 Task: Sort the products in the category "Lager" by price (lowest first).
Action: Mouse moved to (844, 288)
Screenshot: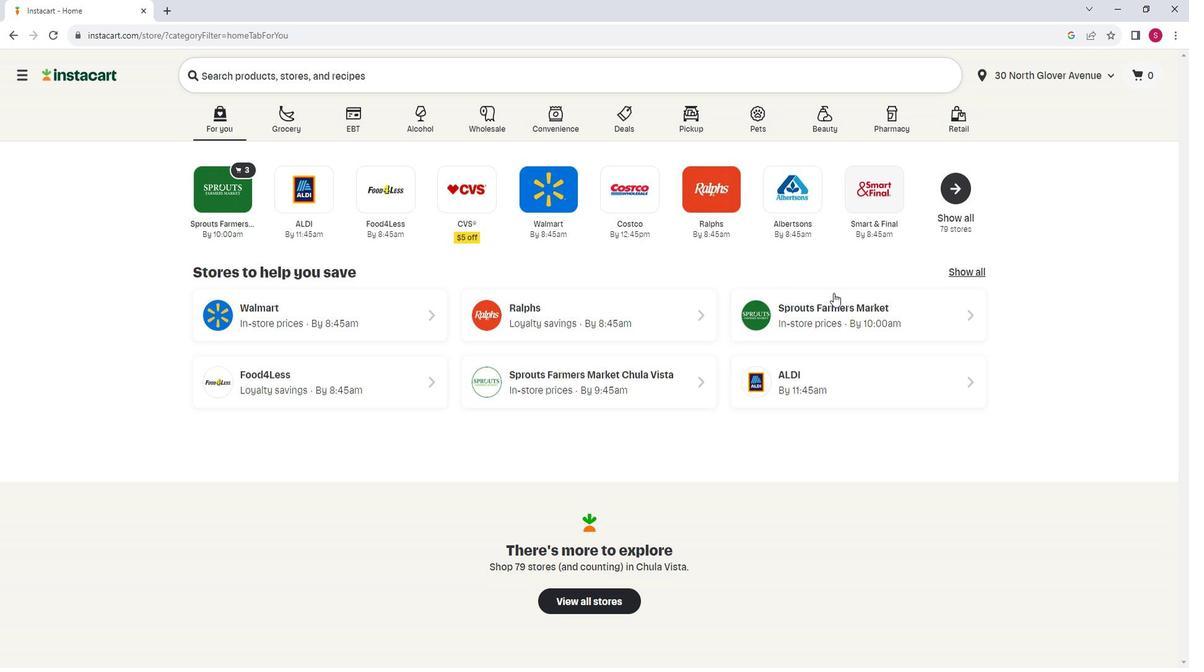 
Action: Mouse pressed left at (844, 288)
Screenshot: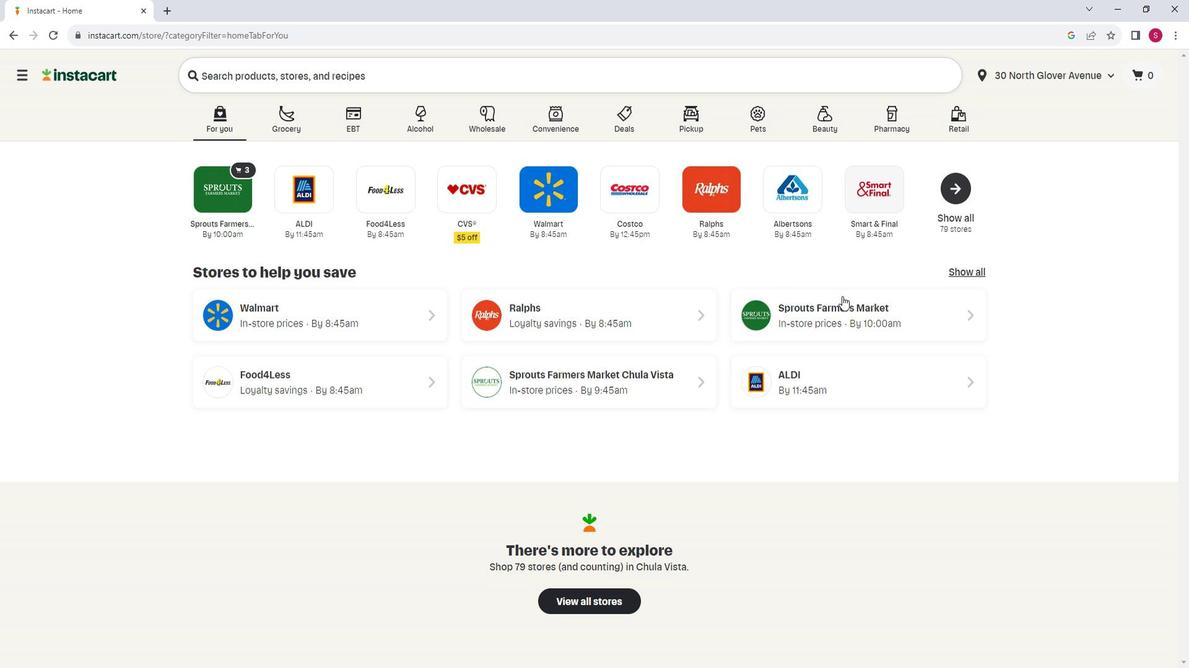 
Action: Mouse moved to (63, 449)
Screenshot: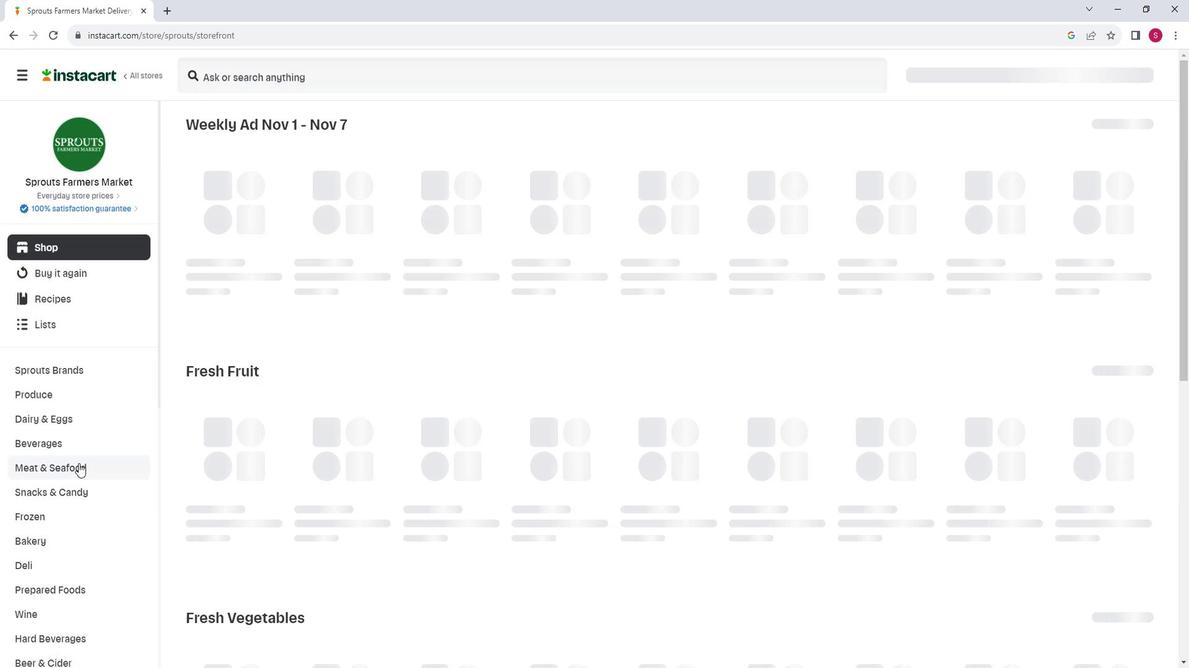 
Action: Mouse scrolled (63, 448) with delta (0, 0)
Screenshot: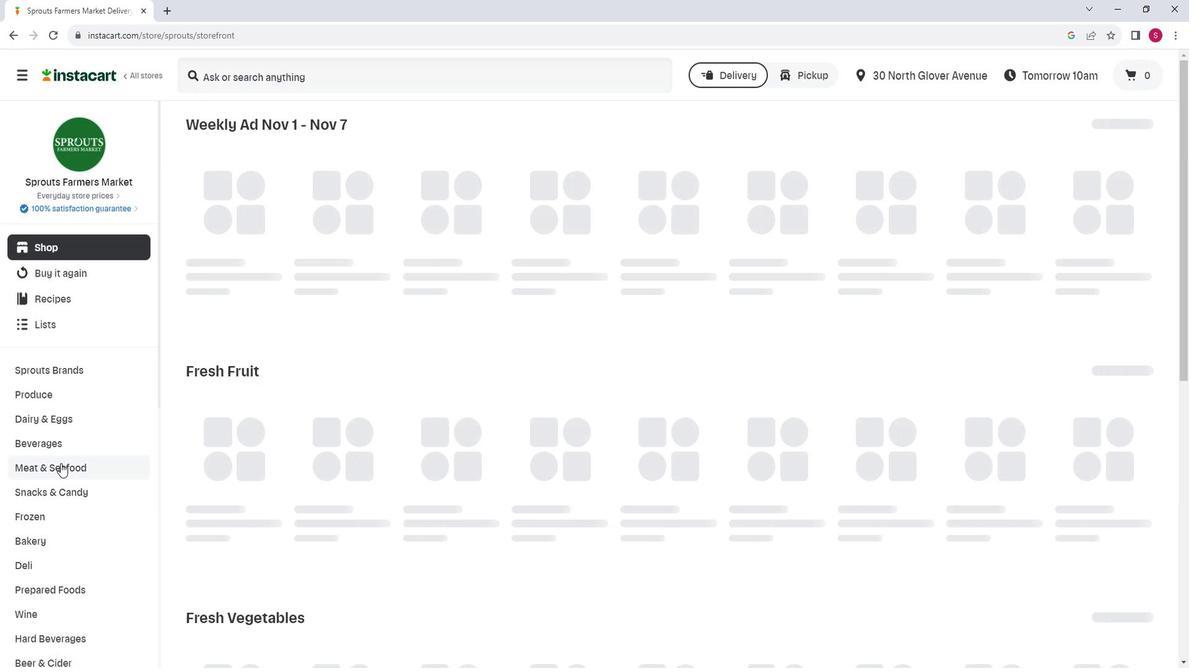 
Action: Mouse scrolled (63, 448) with delta (0, 0)
Screenshot: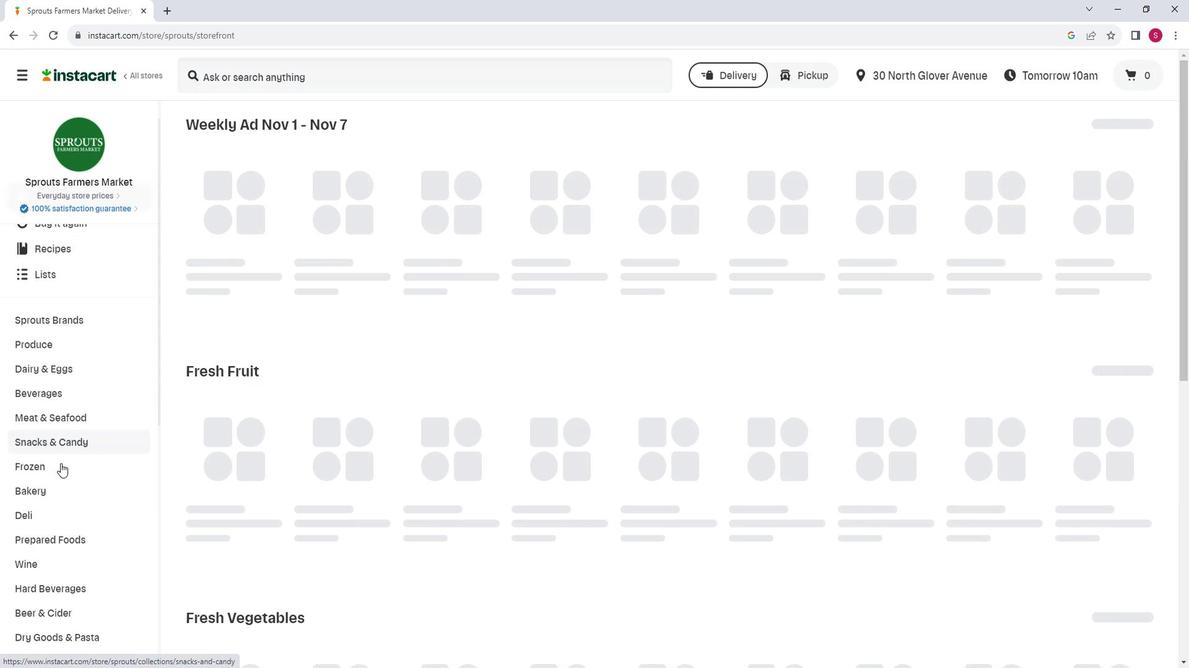 
Action: Mouse moved to (61, 514)
Screenshot: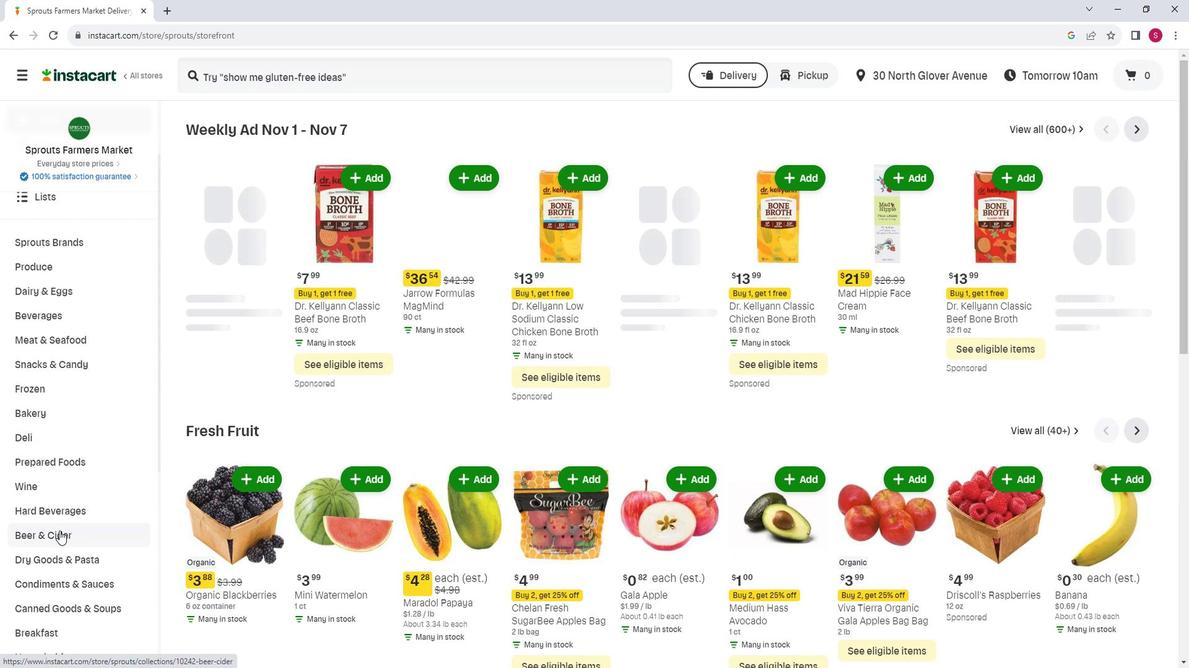 
Action: Mouse pressed left at (61, 514)
Screenshot: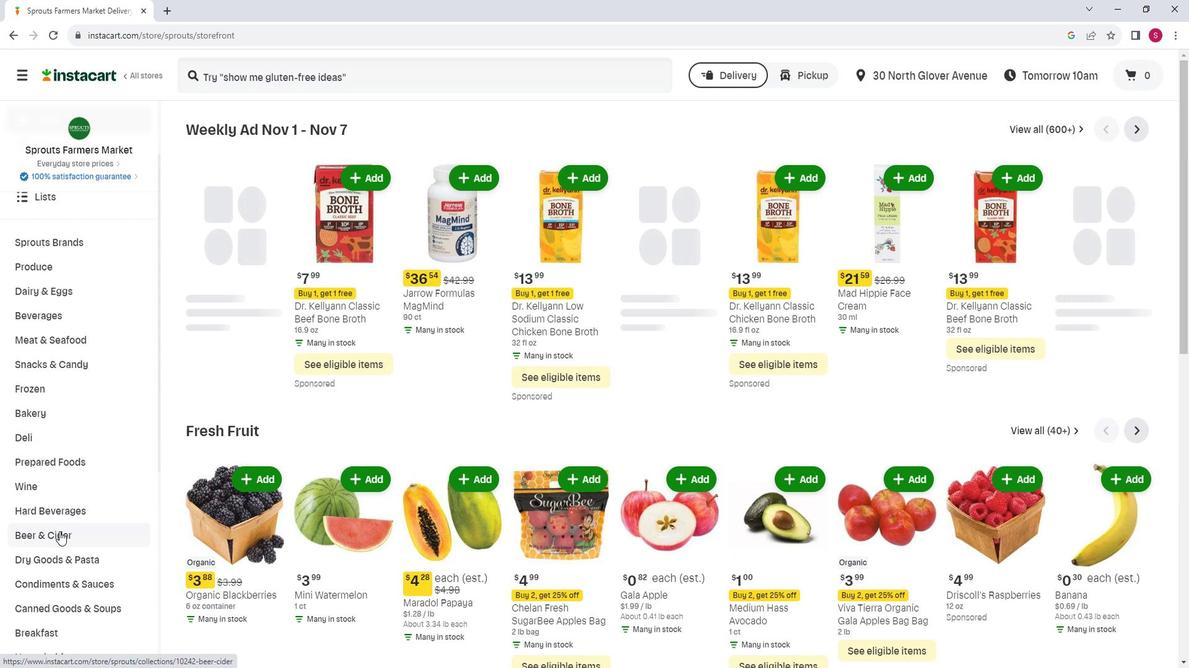
Action: Mouse moved to (390, 162)
Screenshot: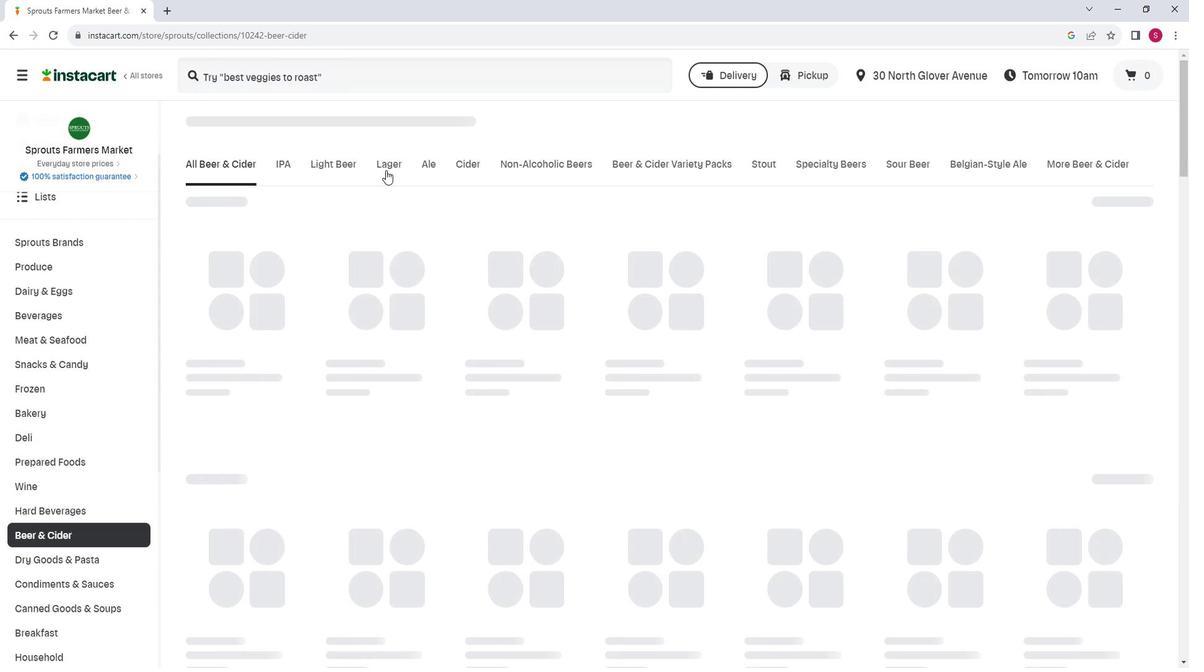 
Action: Mouse pressed left at (390, 162)
Screenshot: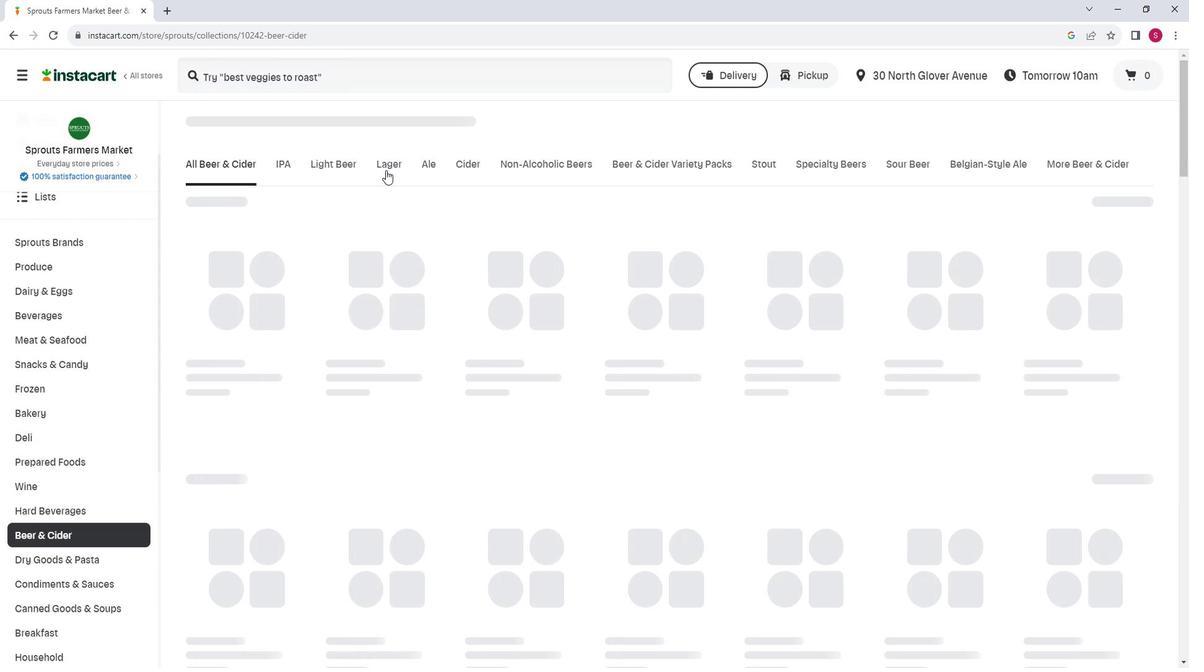 
Action: Mouse moved to (1118, 196)
Screenshot: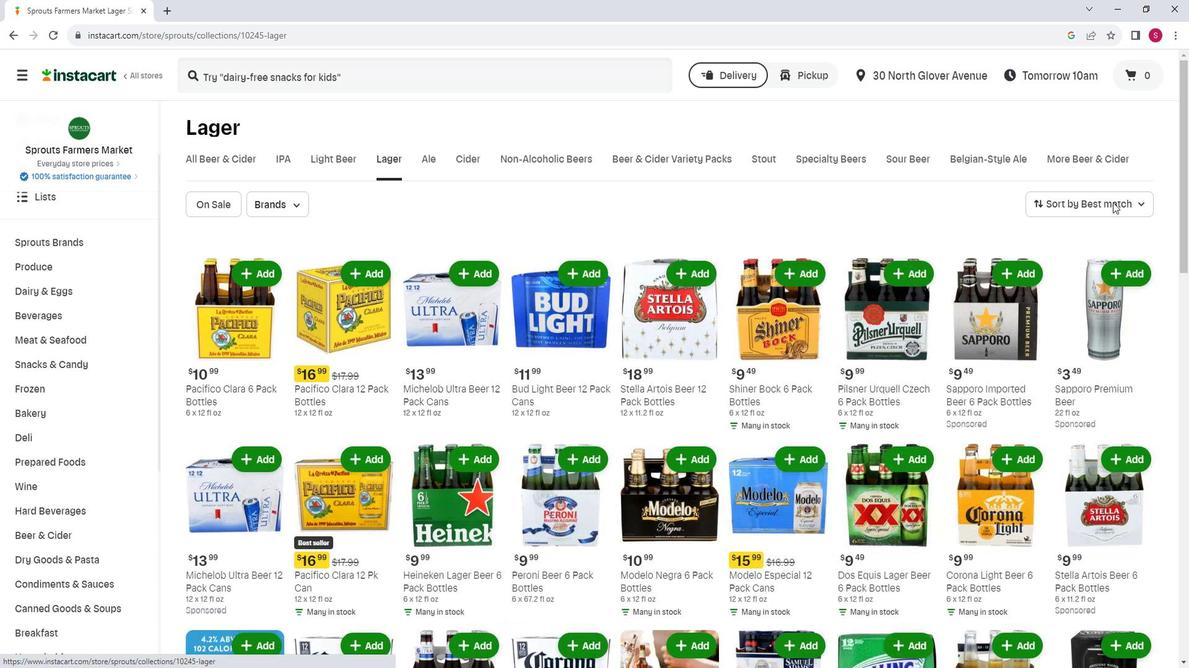 
Action: Mouse pressed left at (1118, 196)
Screenshot: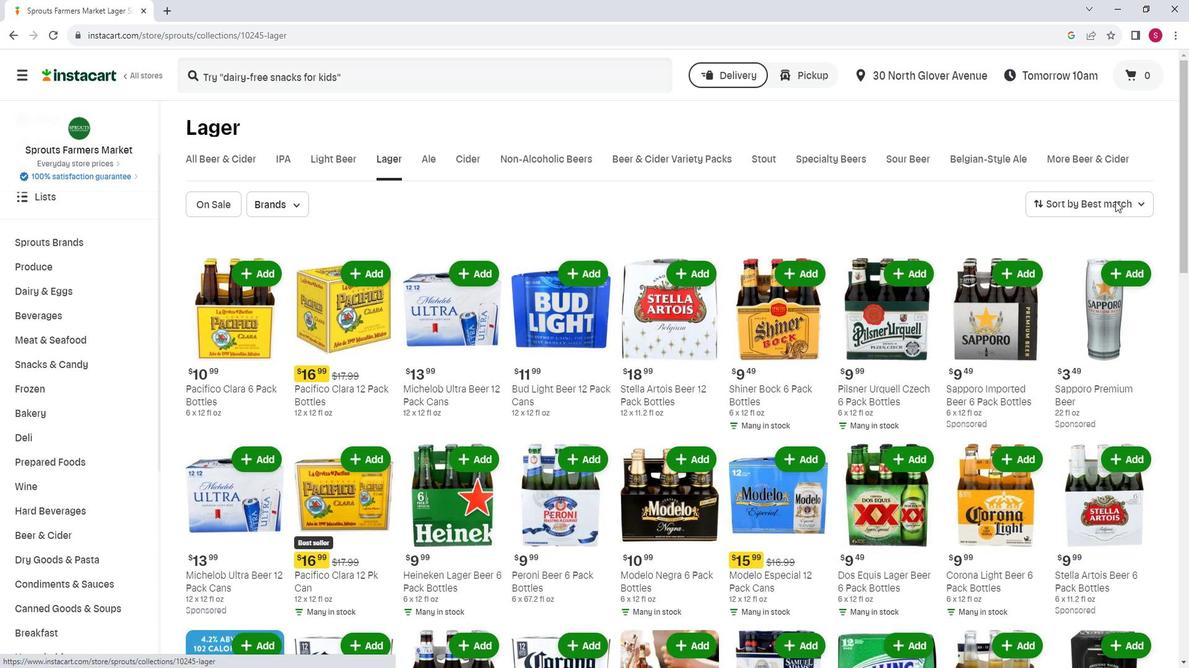 
Action: Mouse moved to (1114, 253)
Screenshot: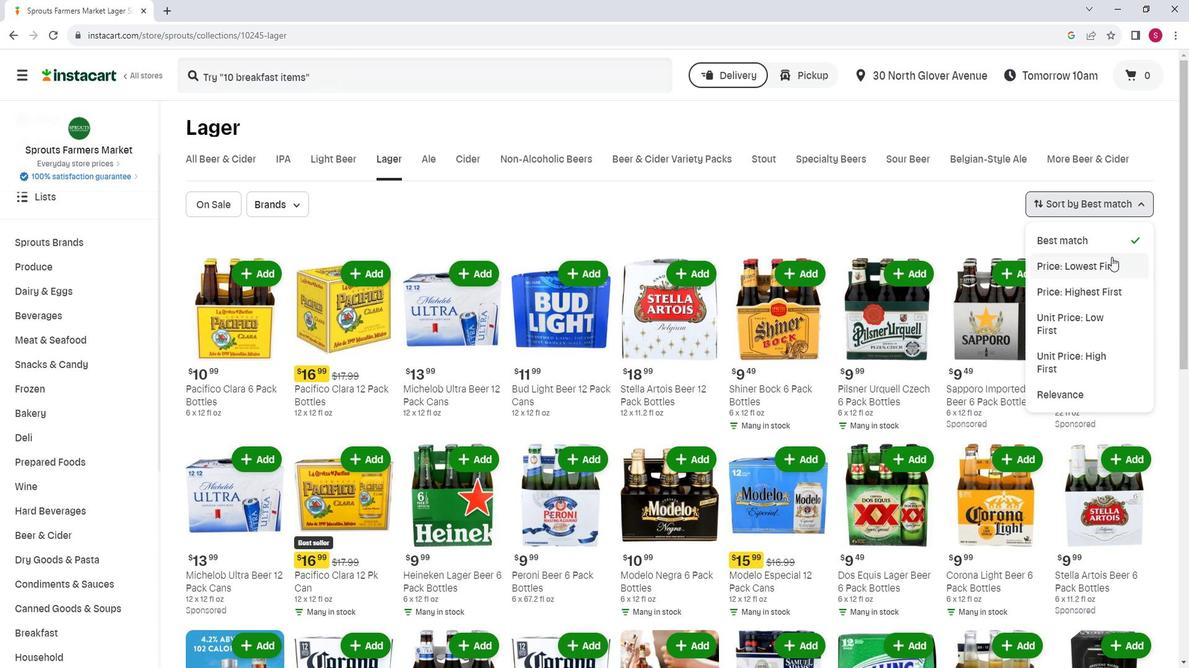 
Action: Mouse pressed left at (1114, 253)
Screenshot: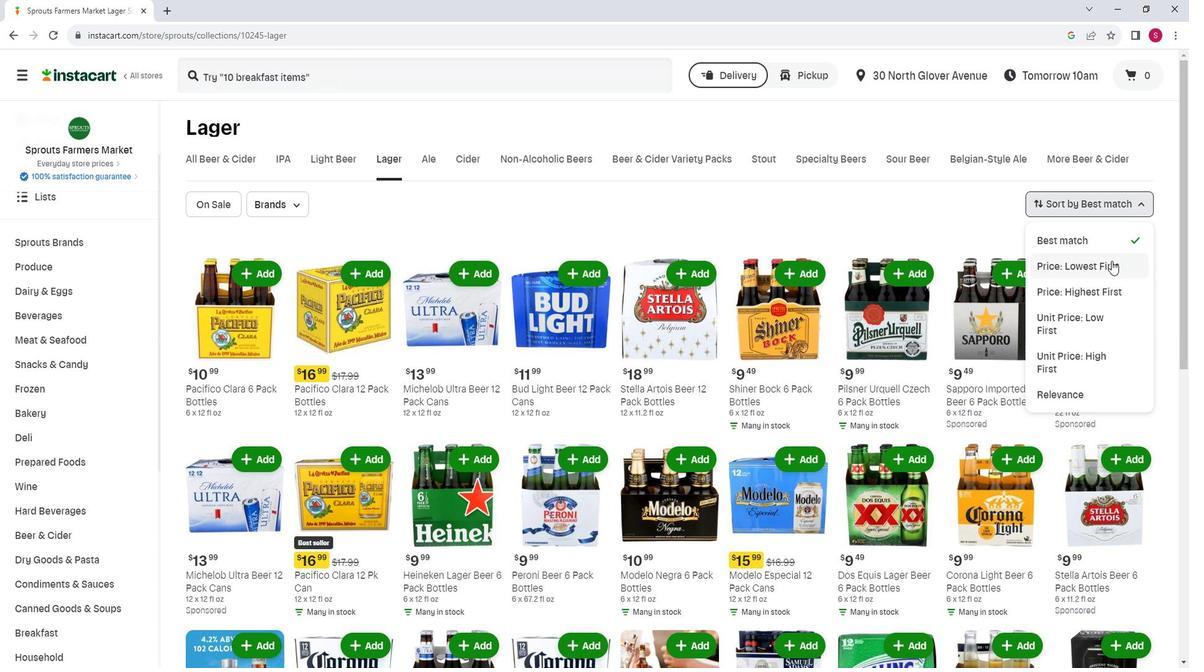 
Action: Mouse moved to (668, 205)
Screenshot: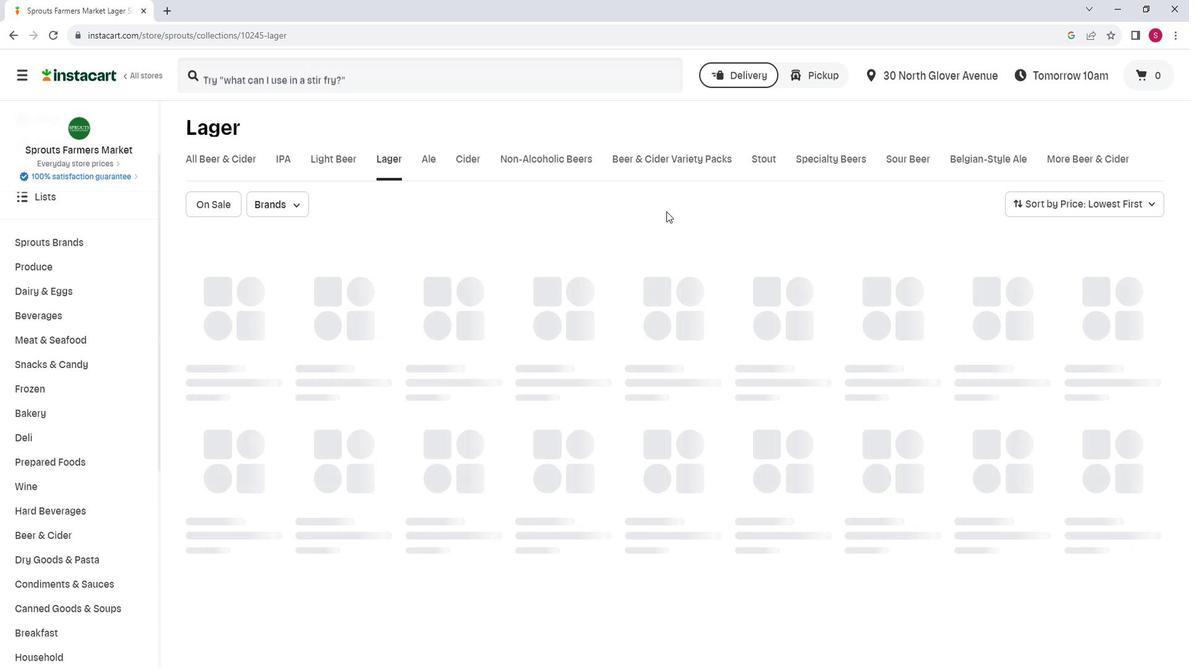 
Action: Mouse scrolled (668, 205) with delta (0, 0)
Screenshot: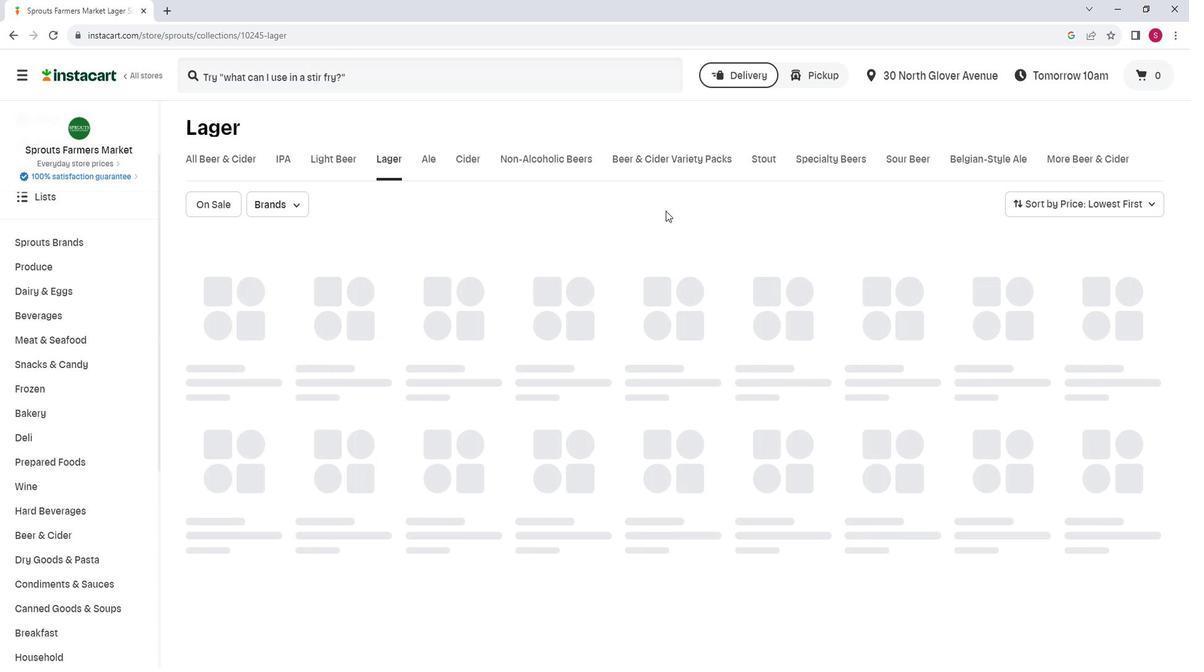 
Action: Mouse scrolled (668, 205) with delta (0, 0)
Screenshot: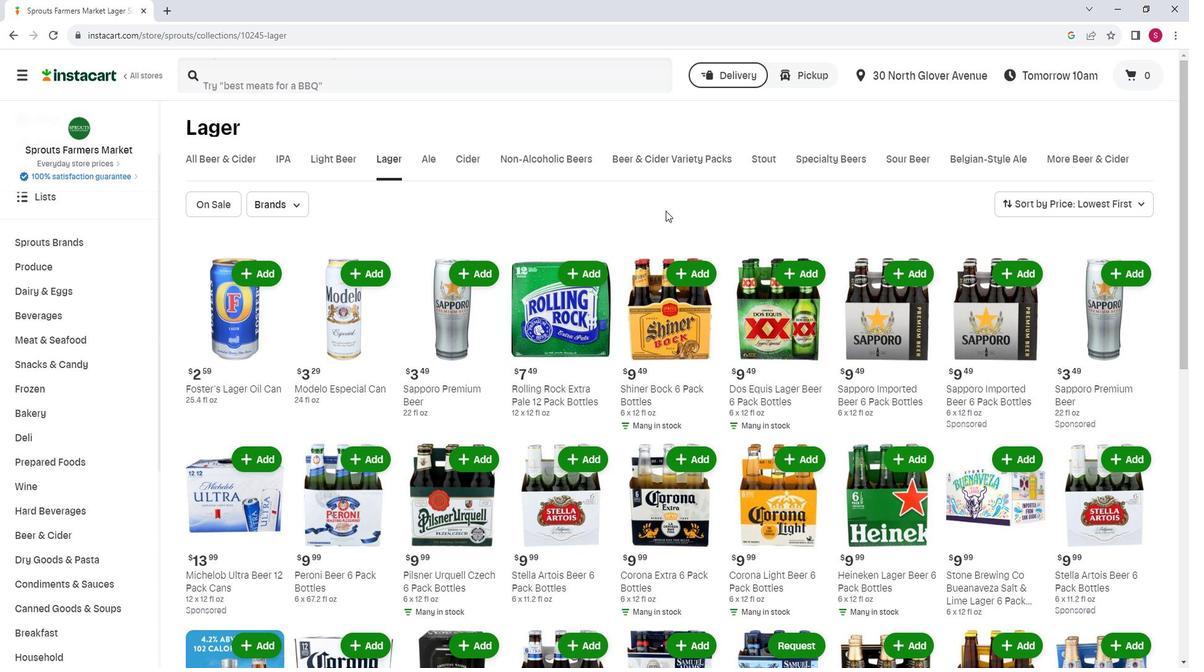 
Action: Mouse scrolled (668, 205) with delta (0, 0)
Screenshot: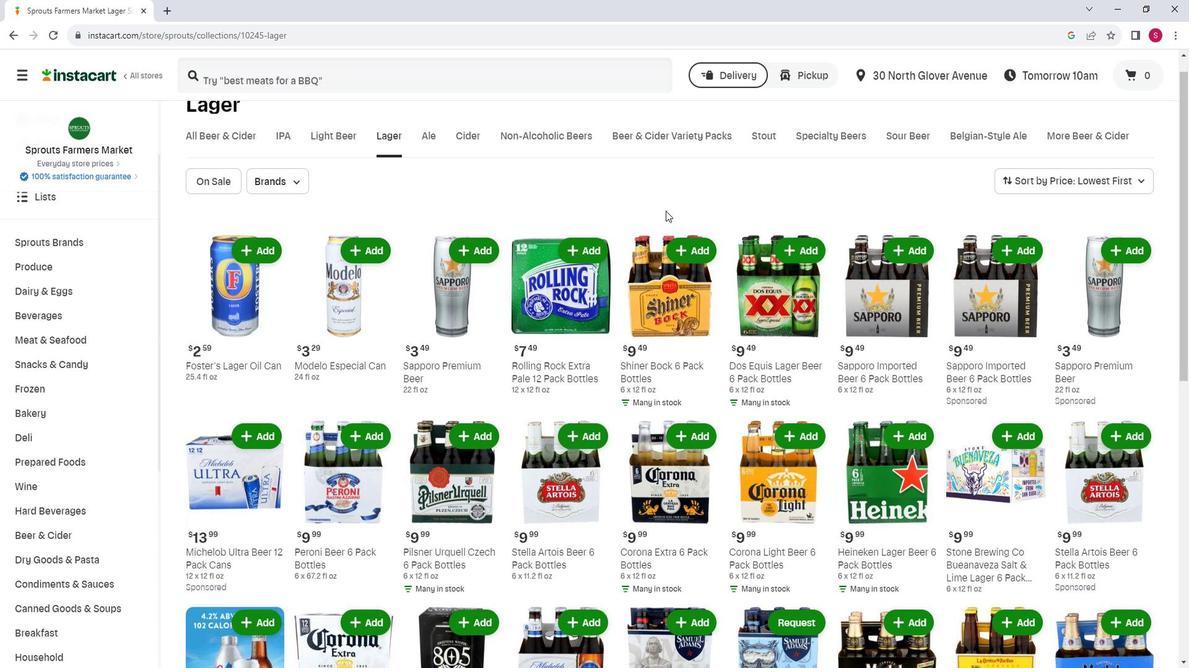 
Action: Mouse scrolled (668, 205) with delta (0, 0)
Screenshot: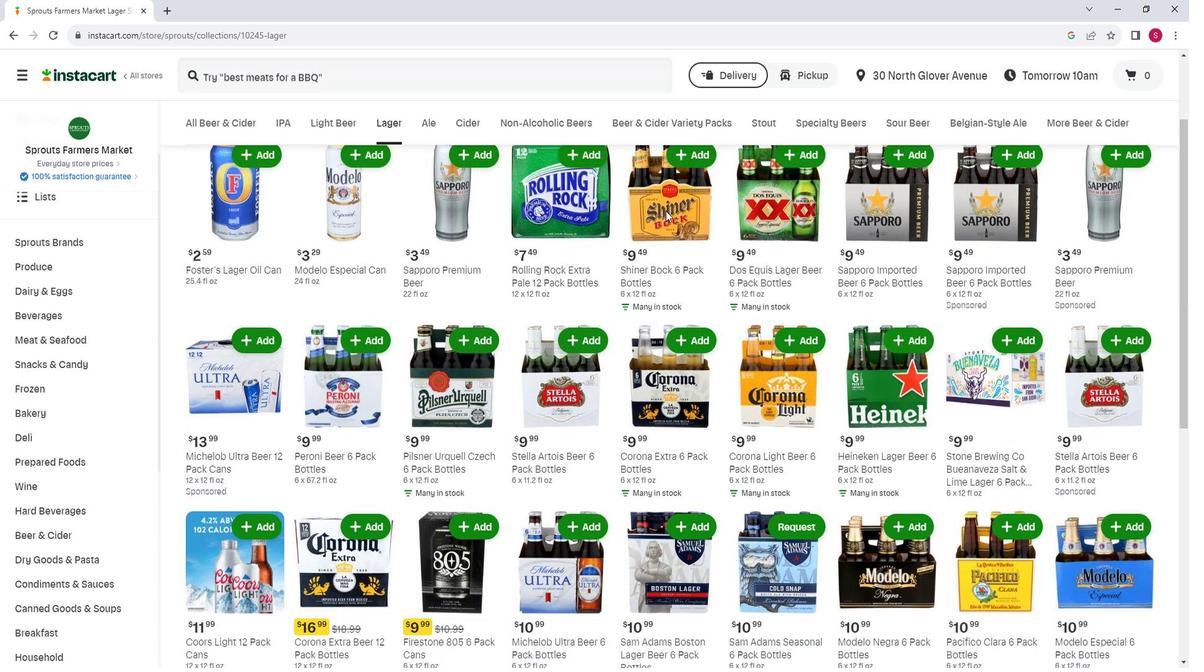 
Action: Mouse scrolled (668, 205) with delta (0, 0)
Screenshot: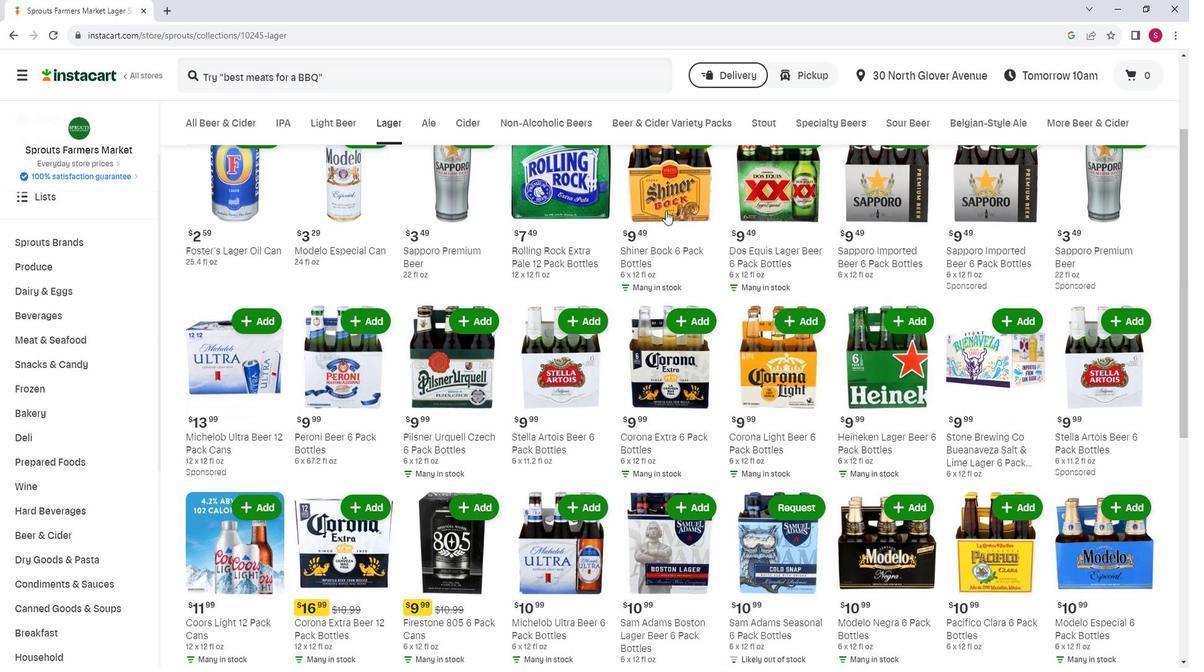 
Action: Mouse scrolled (668, 205) with delta (0, 0)
Screenshot: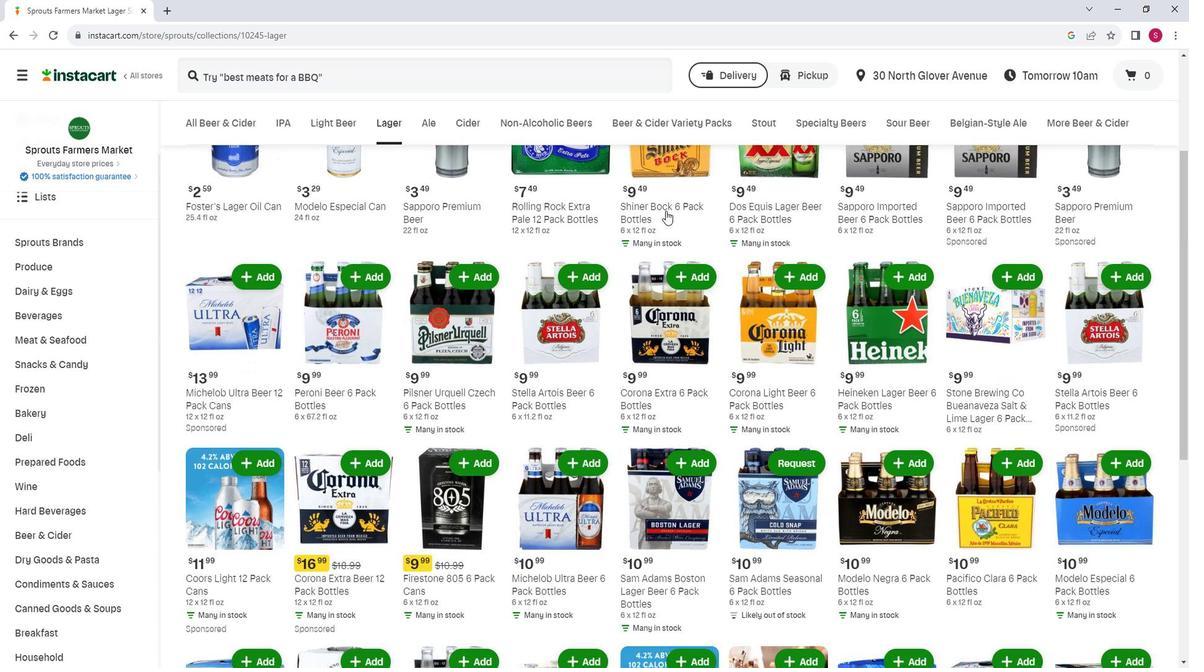 
Action: Mouse scrolled (668, 205) with delta (0, 0)
Screenshot: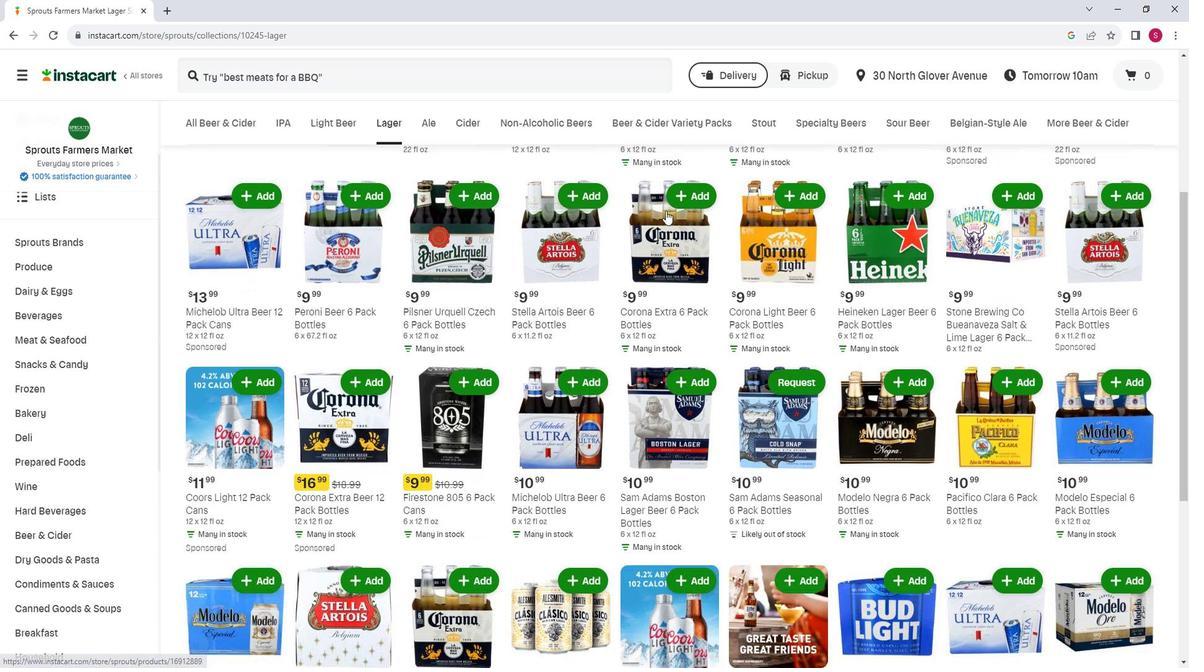 
Action: Mouse scrolled (668, 205) with delta (0, 0)
Screenshot: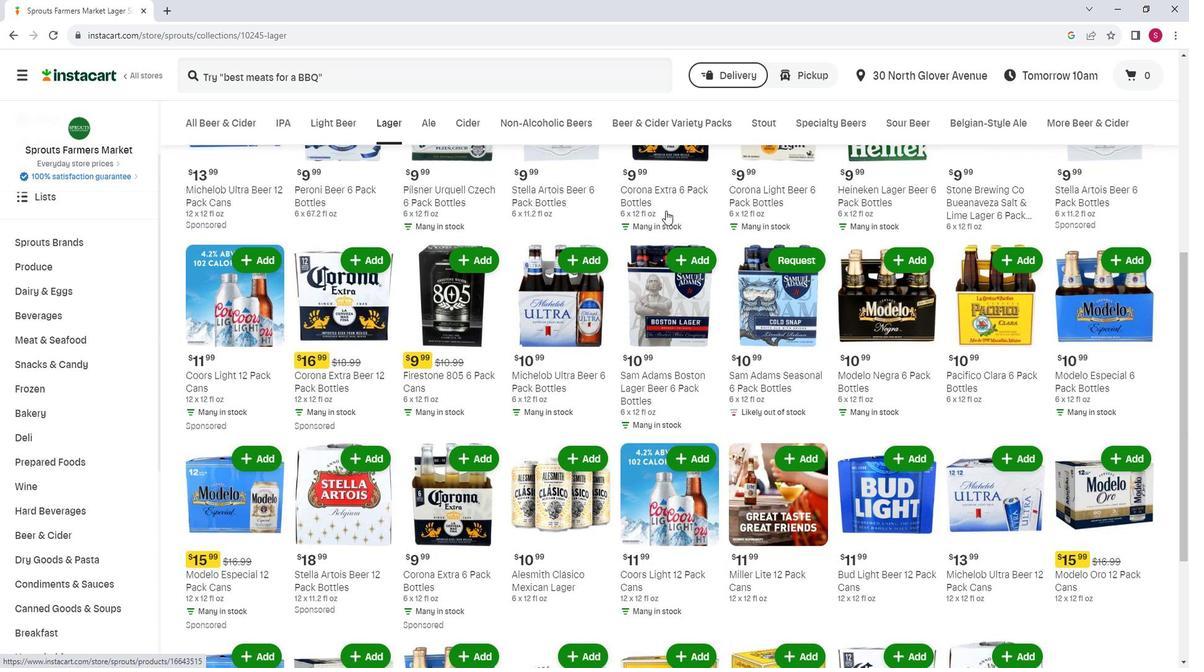 
Action: Mouse scrolled (668, 205) with delta (0, 0)
Screenshot: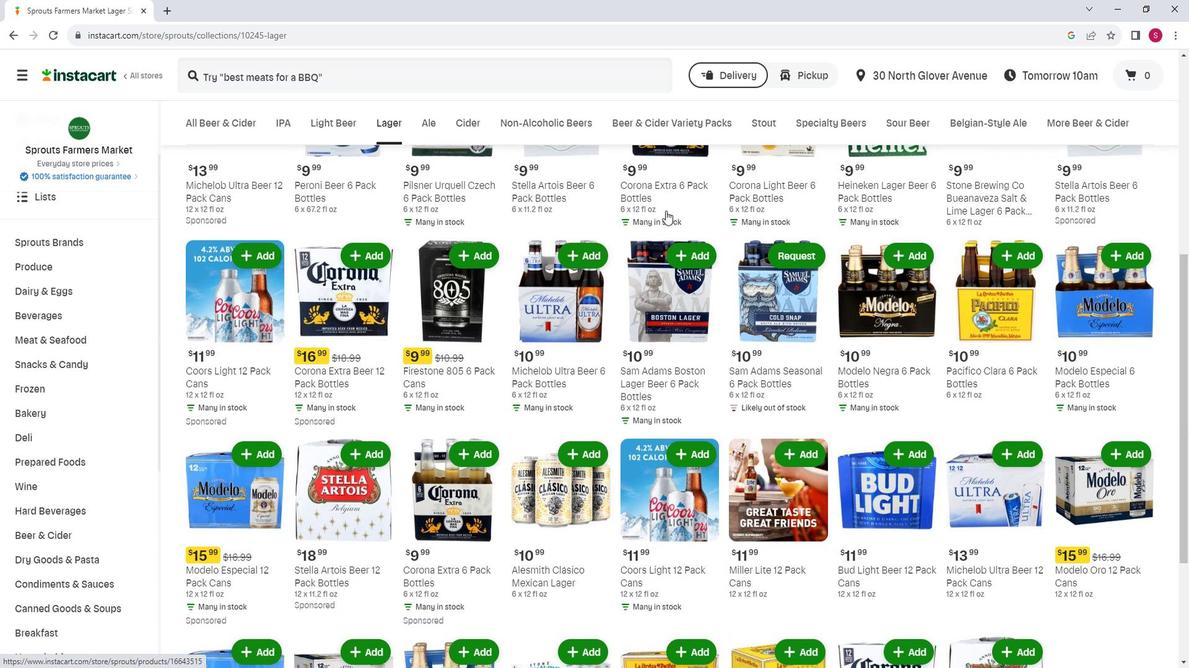 
Action: Mouse scrolled (668, 205) with delta (0, 0)
Screenshot: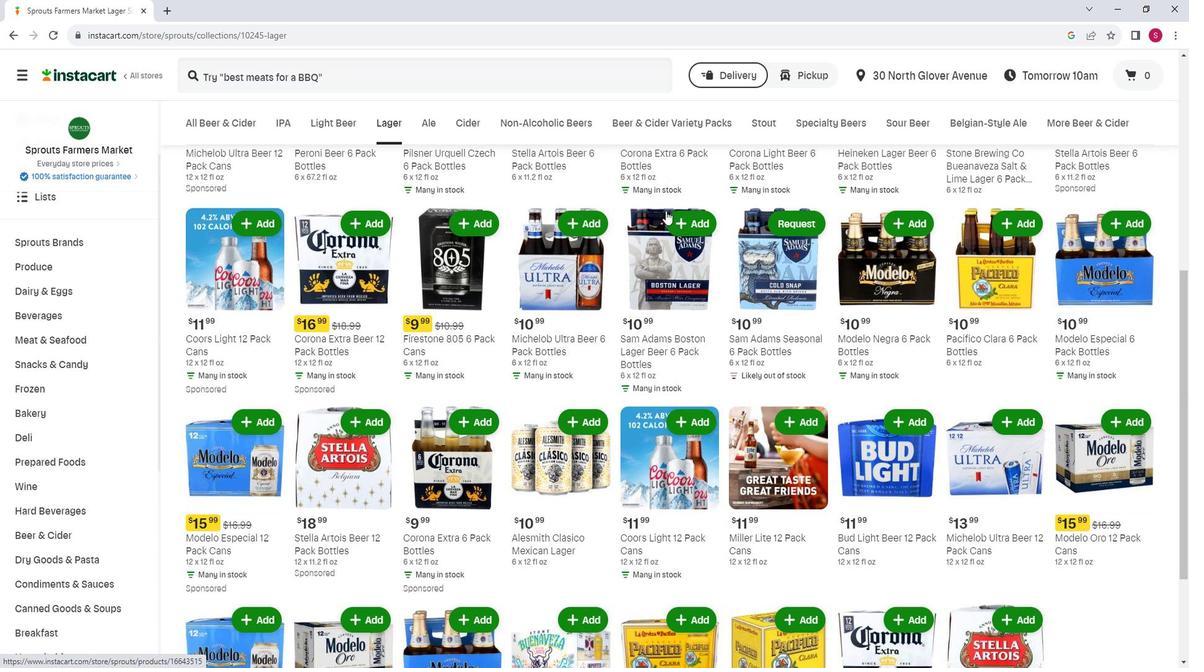 
Action: Mouse scrolled (668, 205) with delta (0, 0)
Screenshot: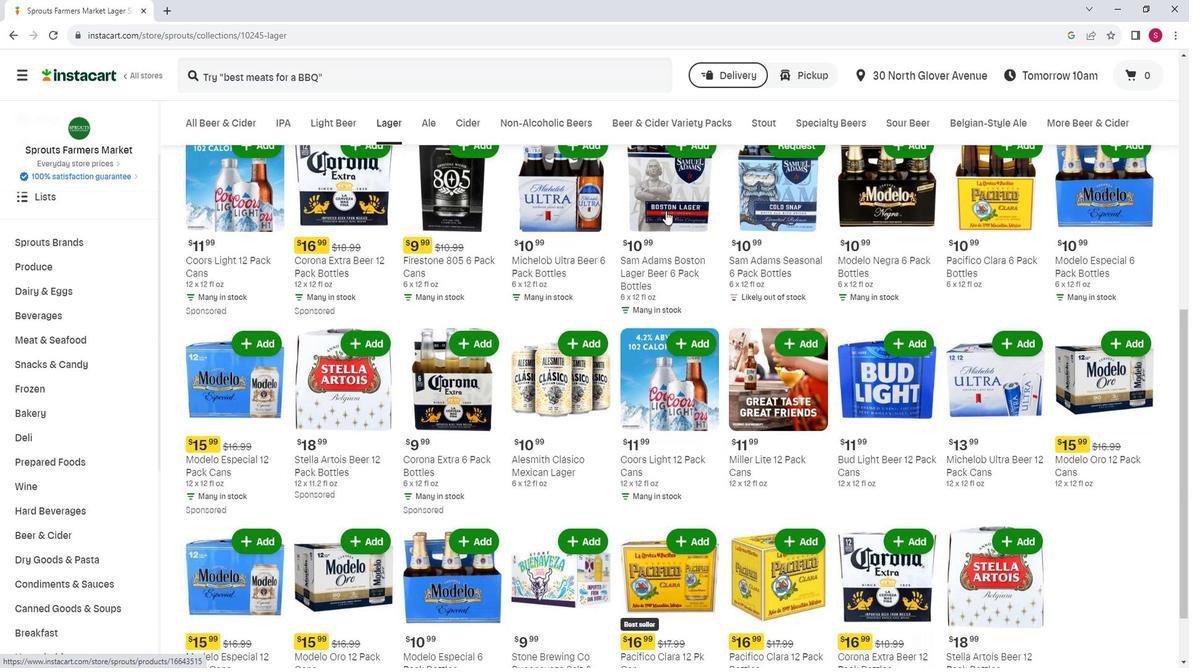 
